 Task: Create a task  Broken links in documentation , assign it to team member softage.6@softage.net in the project XpressTech and update the status of the task to  At Risk , set the priority of the task to Medium.
Action: Mouse moved to (192, 166)
Screenshot: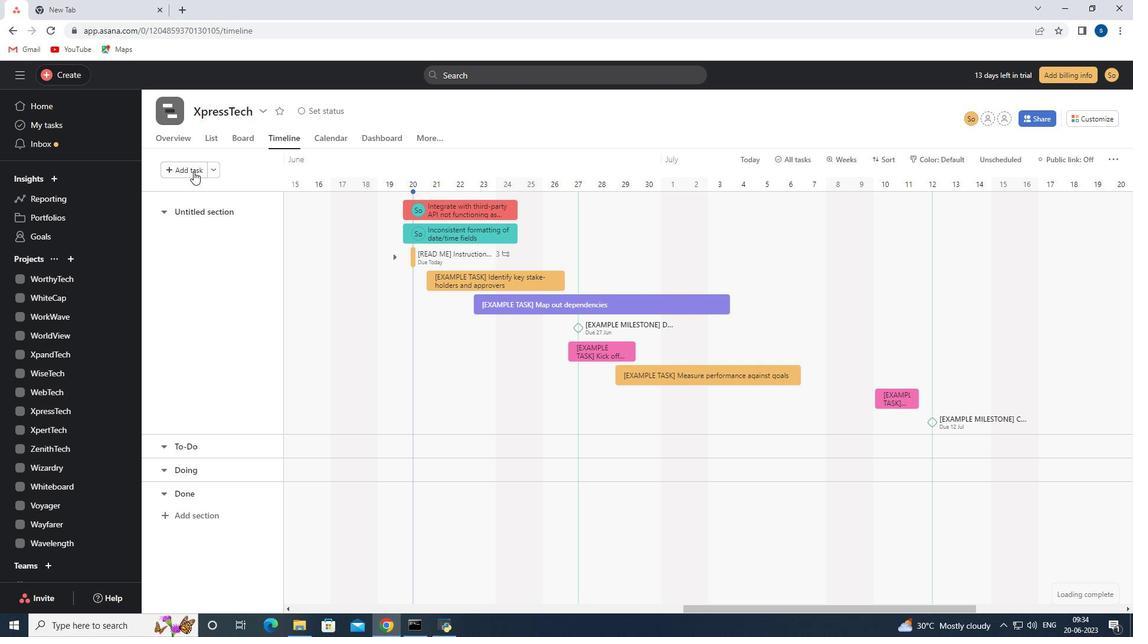 
Action: Mouse pressed left at (192, 166)
Screenshot: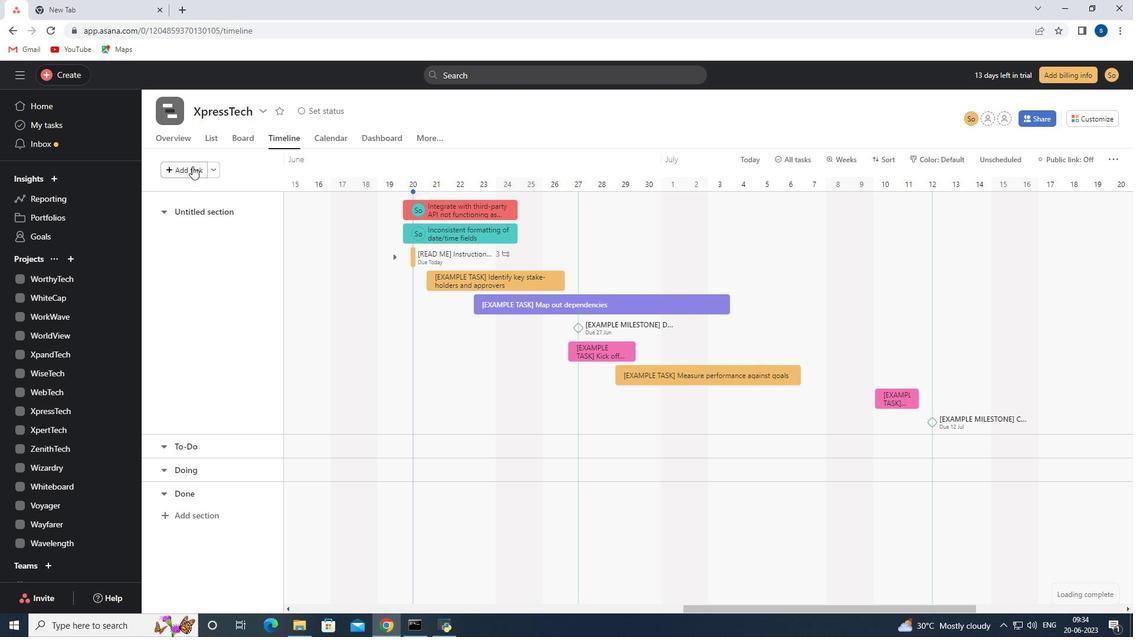 
Action: Mouse moved to (394, 200)
Screenshot: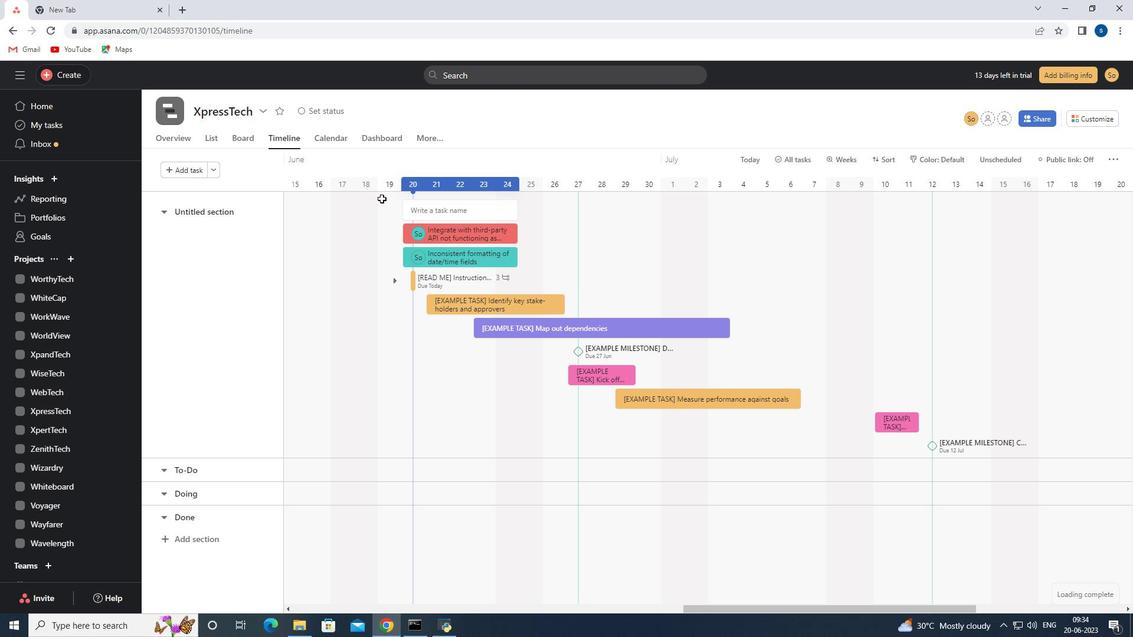 
Action: Key pressed <Key.shift><Key.shift><Key.shift><Key.shift>Broken<Key.space>links<Key.space>in<Key.space>documentatio<Key.backspace><Key.backspace>ion
Screenshot: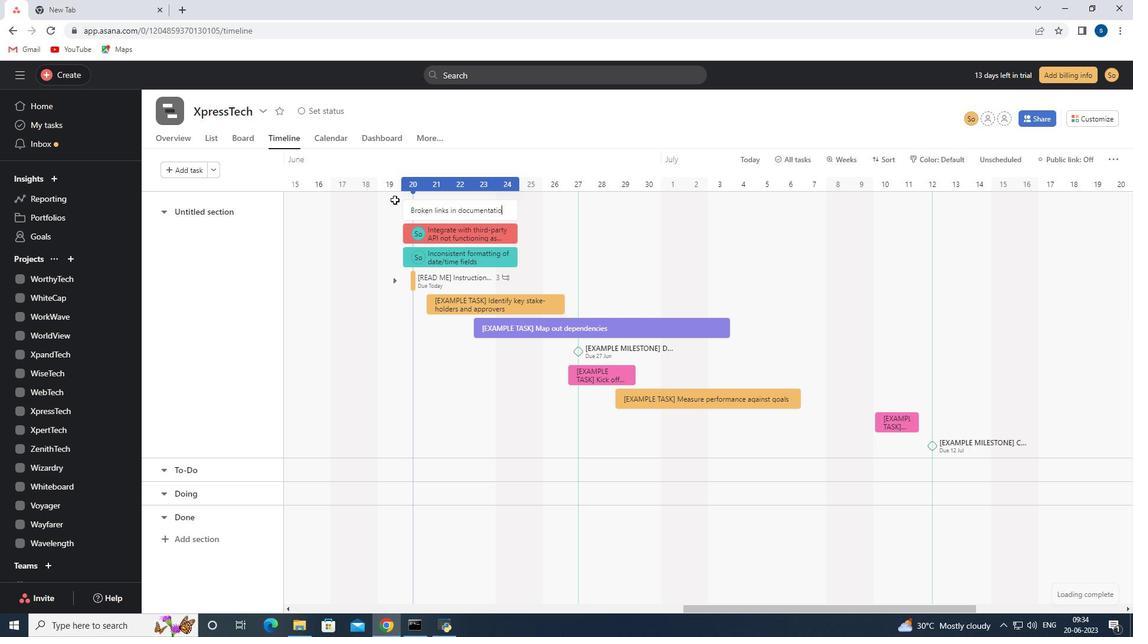 
Action: Mouse moved to (432, 210)
Screenshot: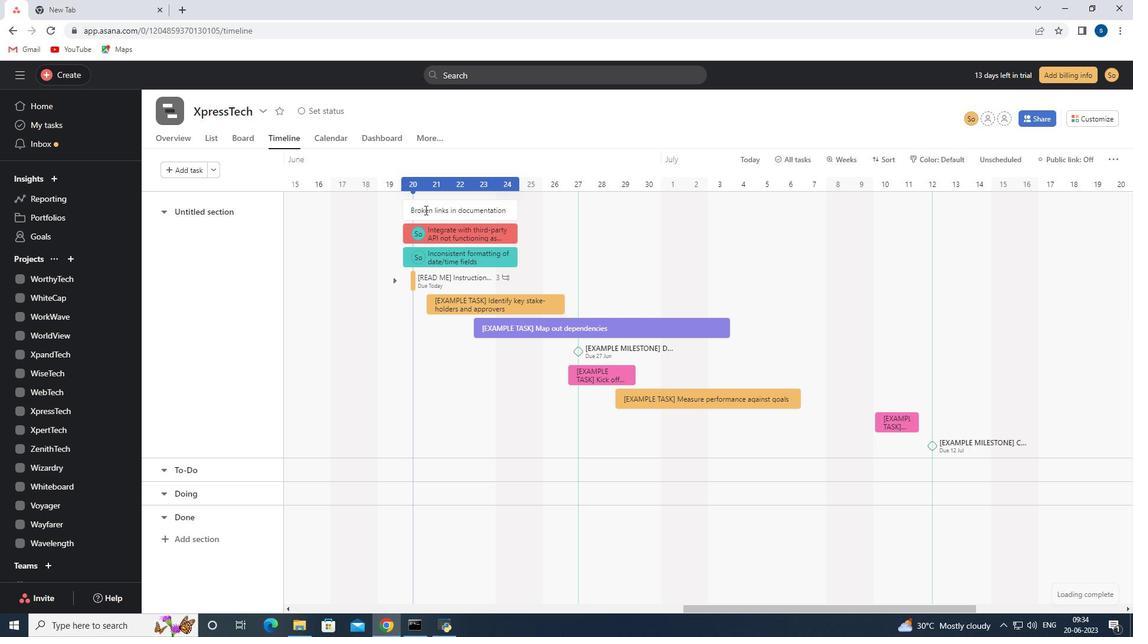 
Action: Mouse pressed left at (432, 210)
Screenshot: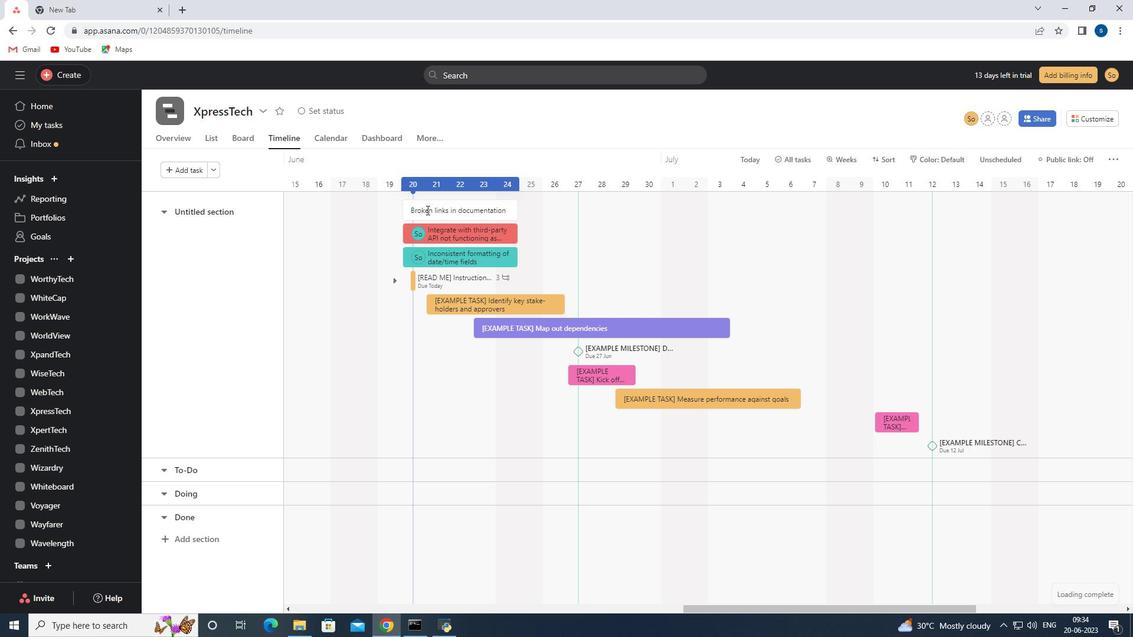 
Action: Mouse moved to (859, 230)
Screenshot: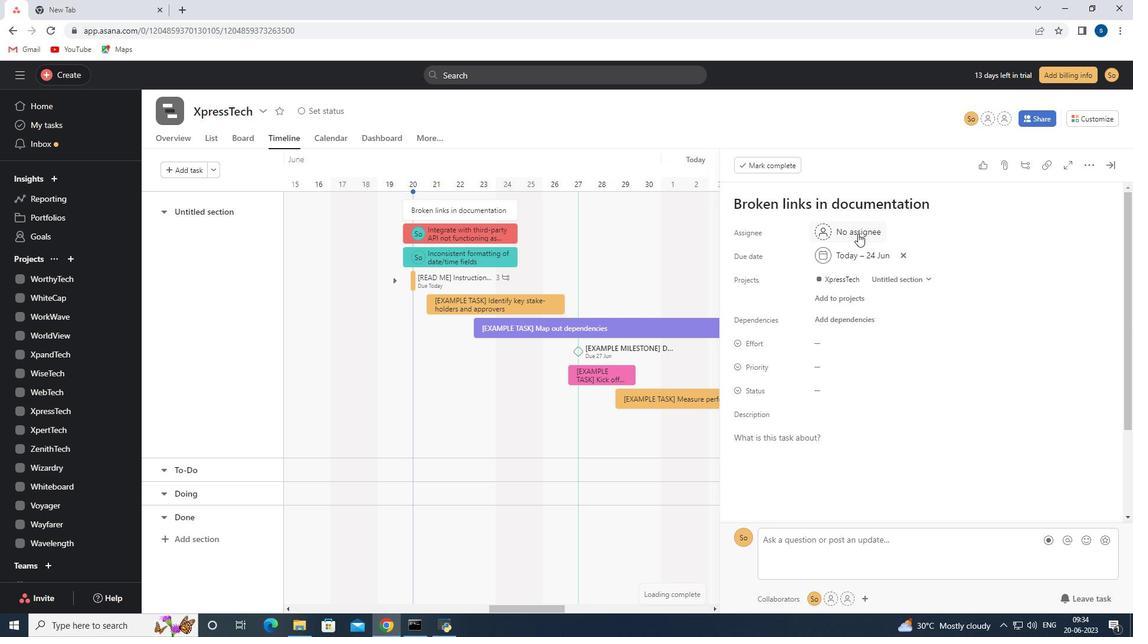 
Action: Mouse pressed left at (859, 230)
Screenshot: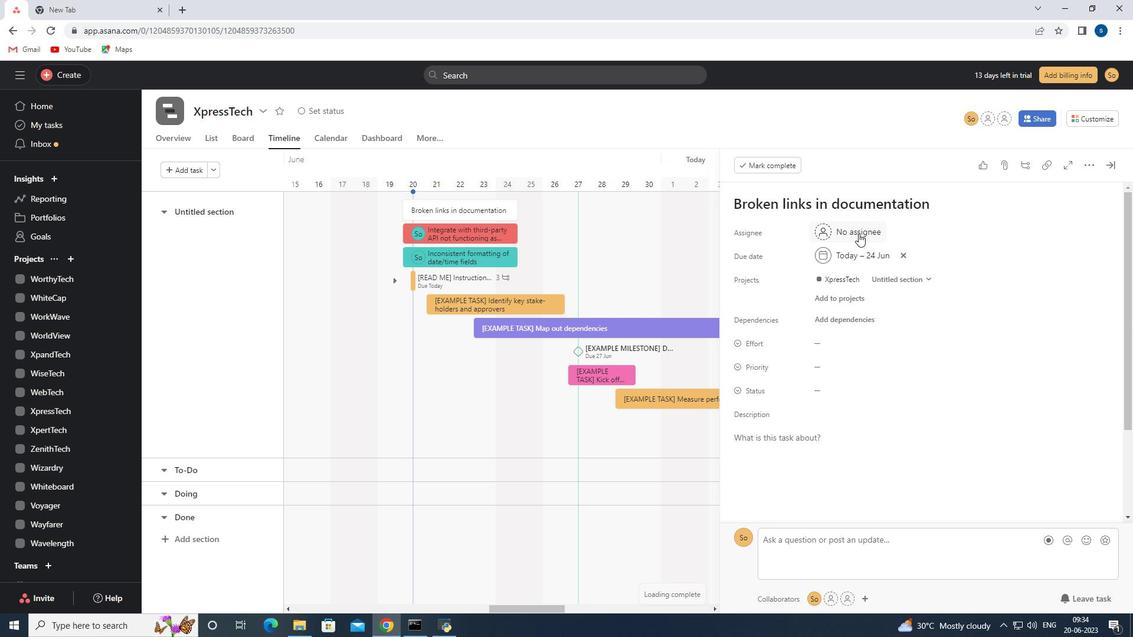 
Action: Key pressed softage.6softage.net
Screenshot: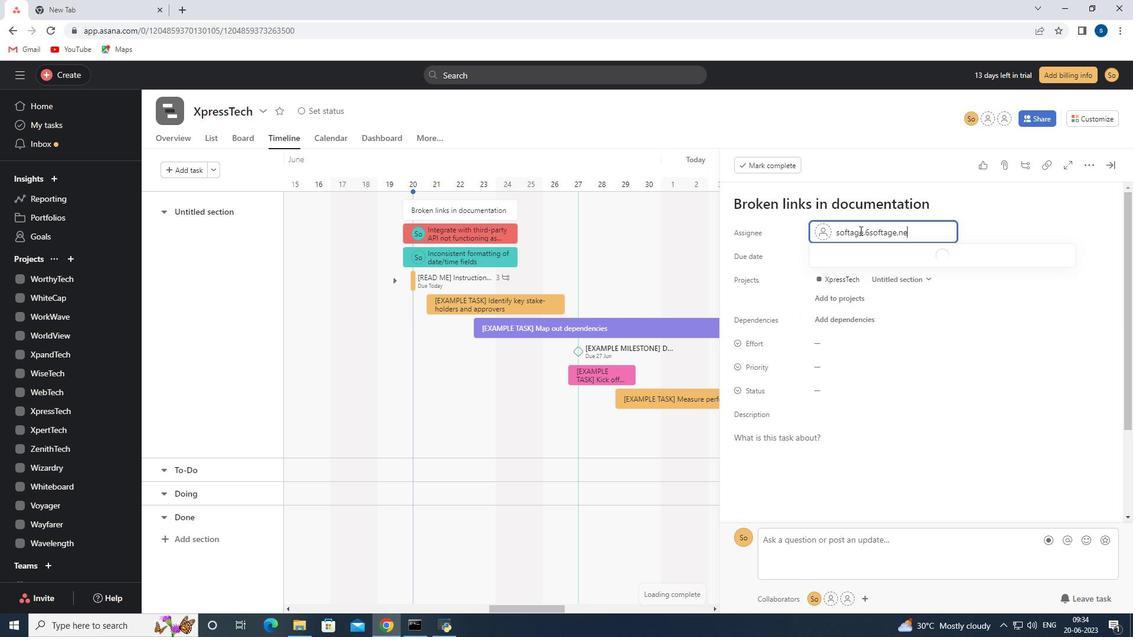 
Action: Mouse moved to (867, 231)
Screenshot: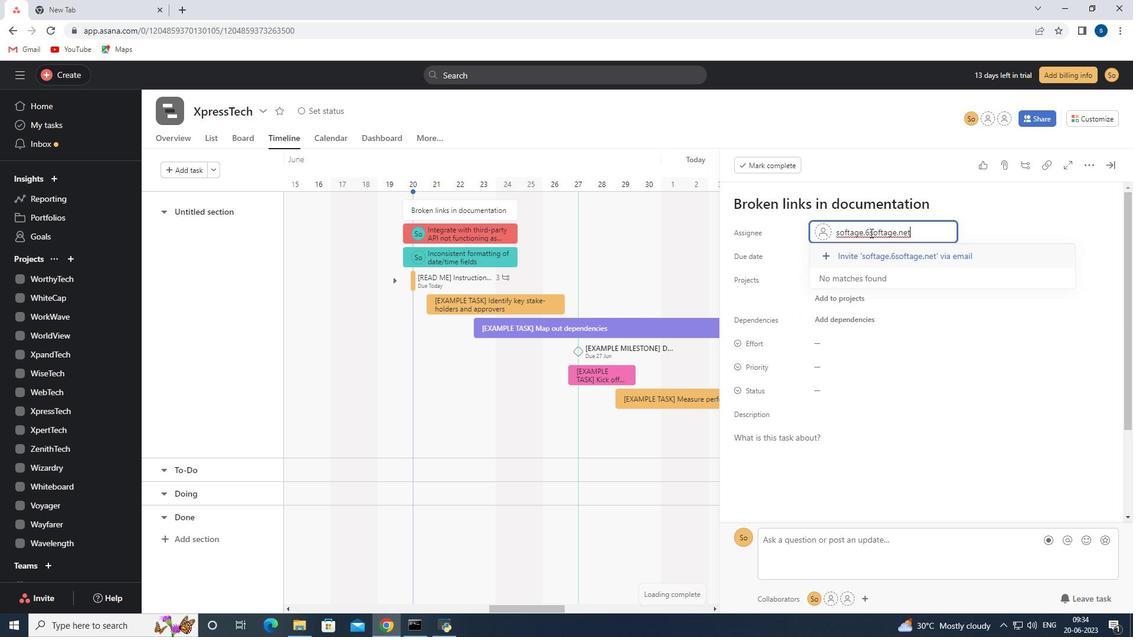 
Action: Mouse pressed left at (867, 231)
Screenshot: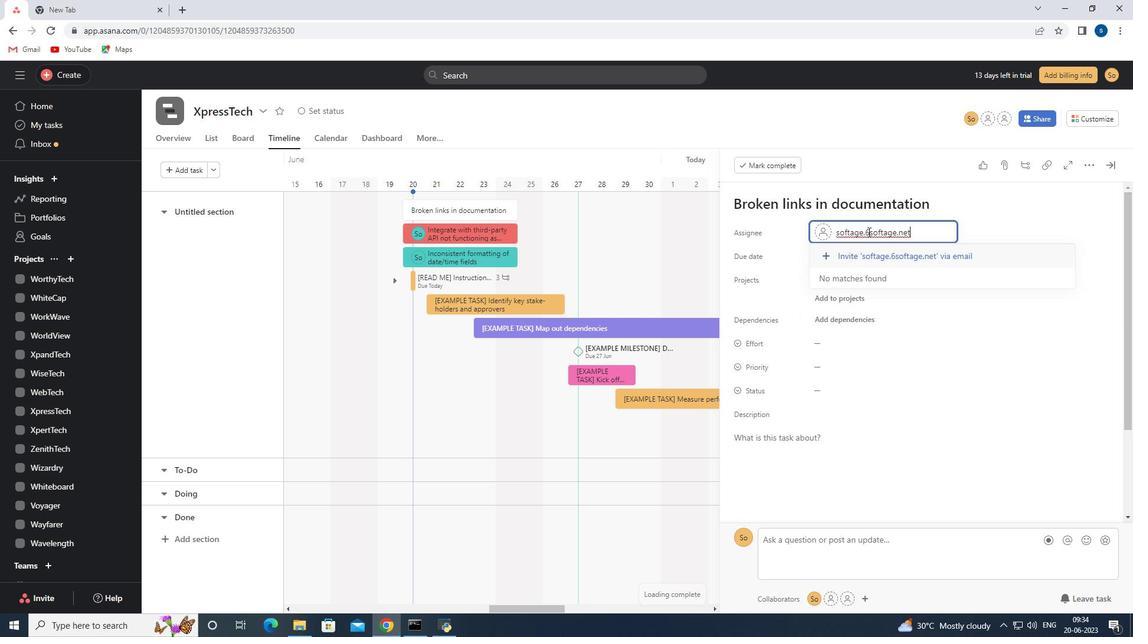 
Action: Key pressed <Key.shift>@
Screenshot: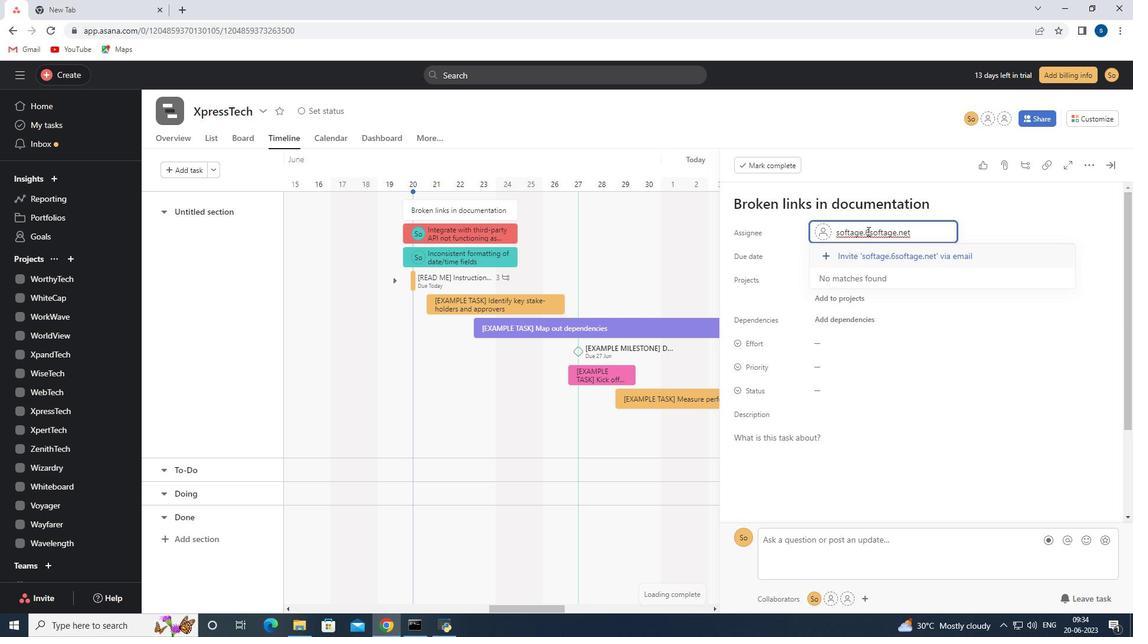 
Action: Mouse moved to (876, 249)
Screenshot: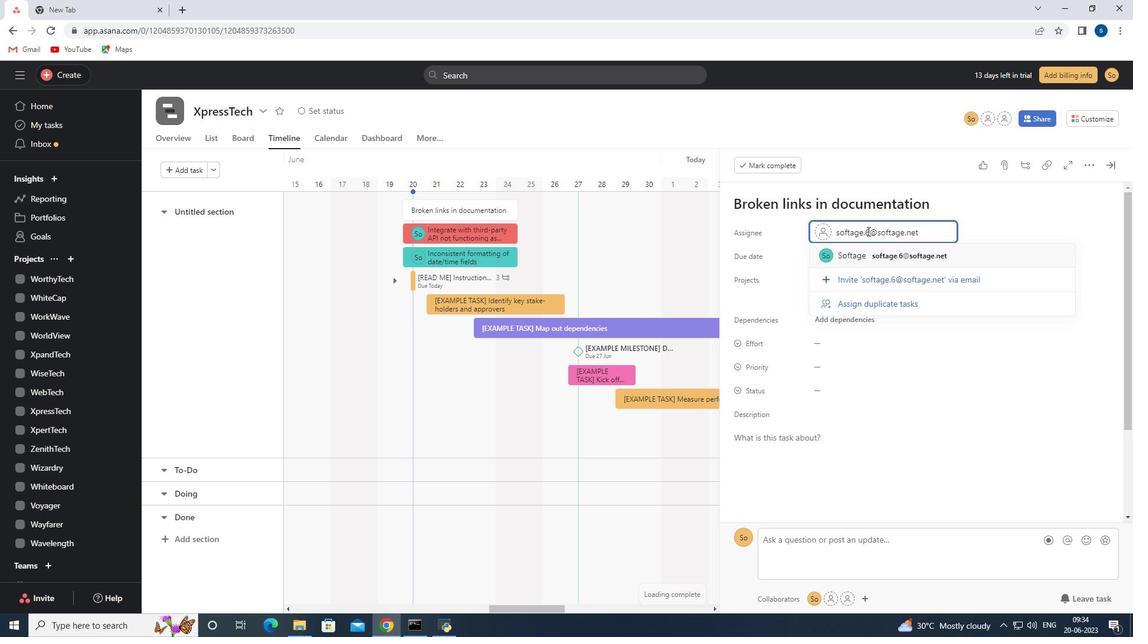 
Action: Mouse pressed left at (876, 249)
Screenshot: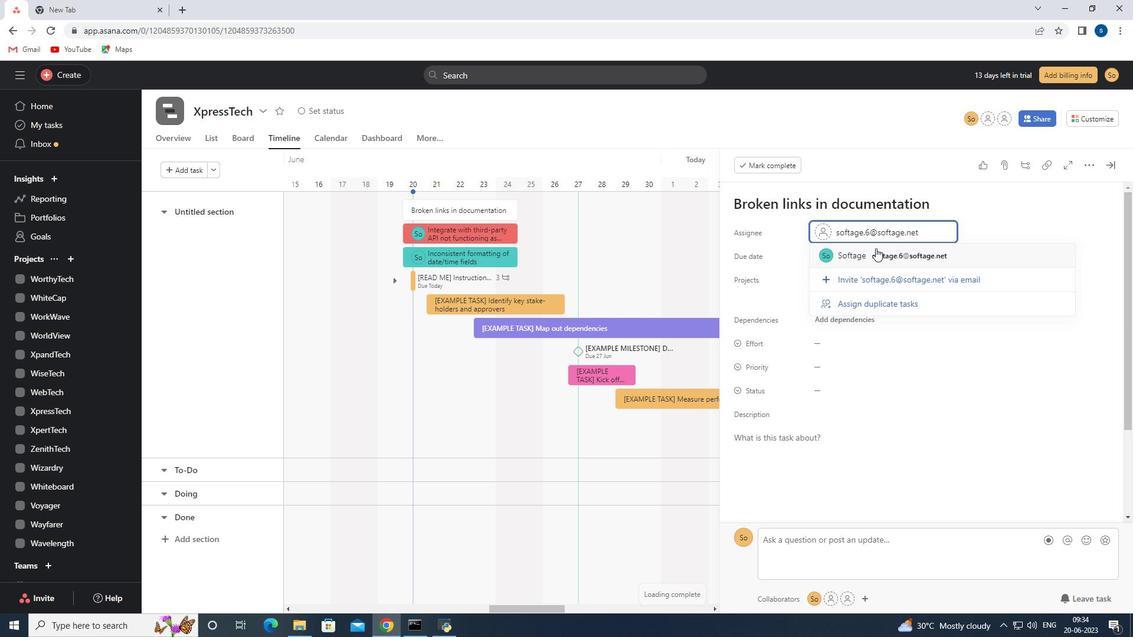 
Action: Mouse moved to (840, 391)
Screenshot: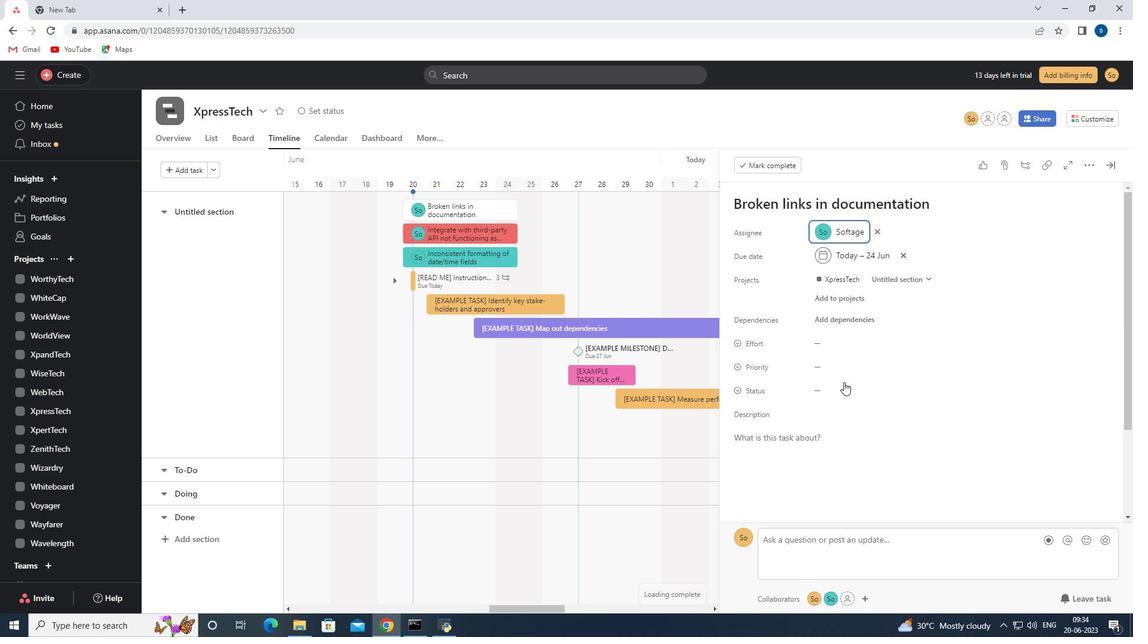 
Action: Mouse pressed left at (840, 391)
Screenshot: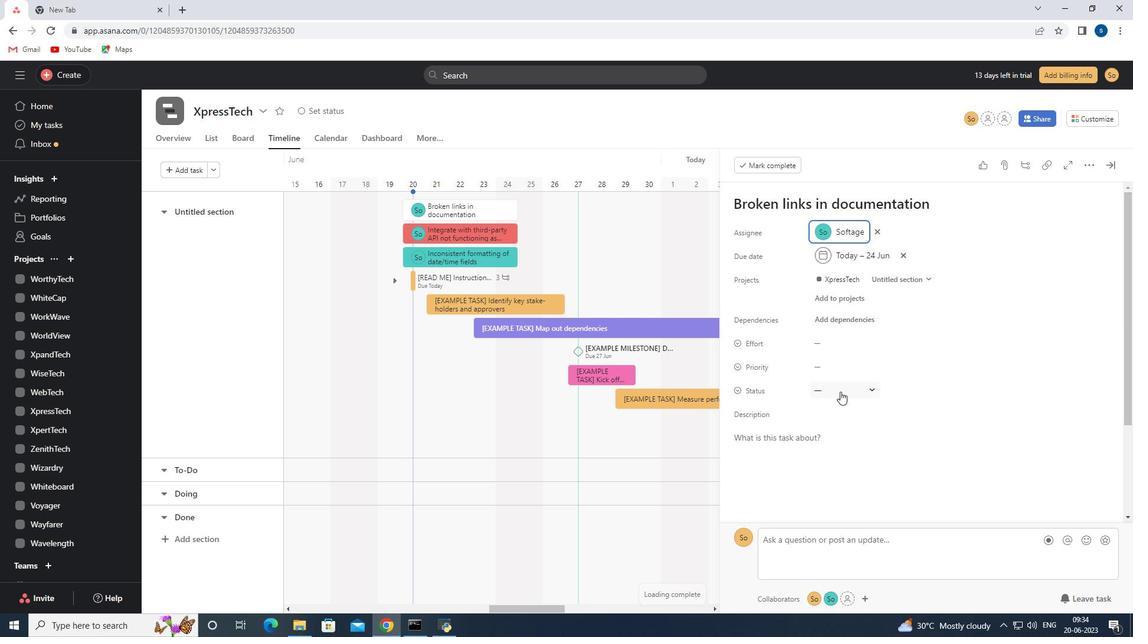 
Action: Mouse moved to (848, 448)
Screenshot: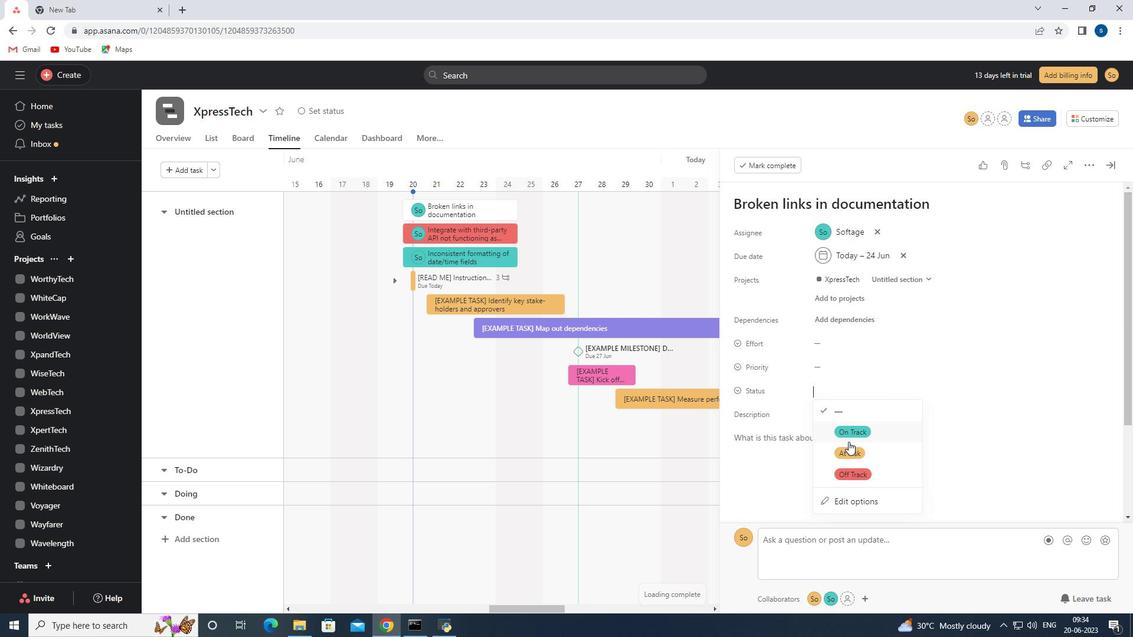 
Action: Mouse pressed left at (848, 448)
Screenshot: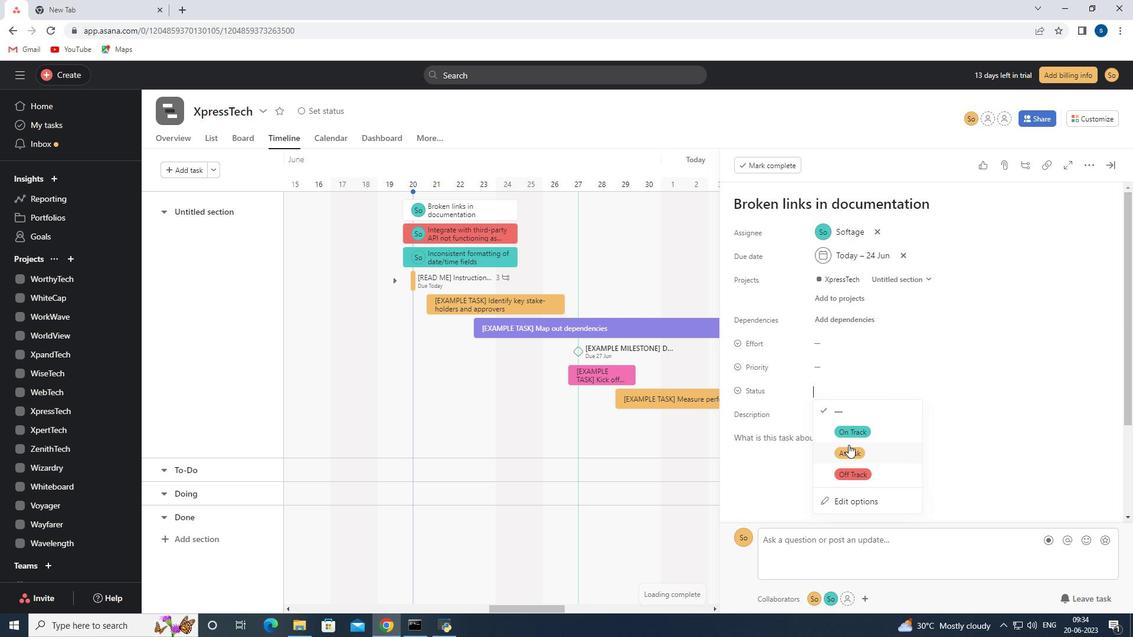 
Action: Mouse moved to (833, 368)
Screenshot: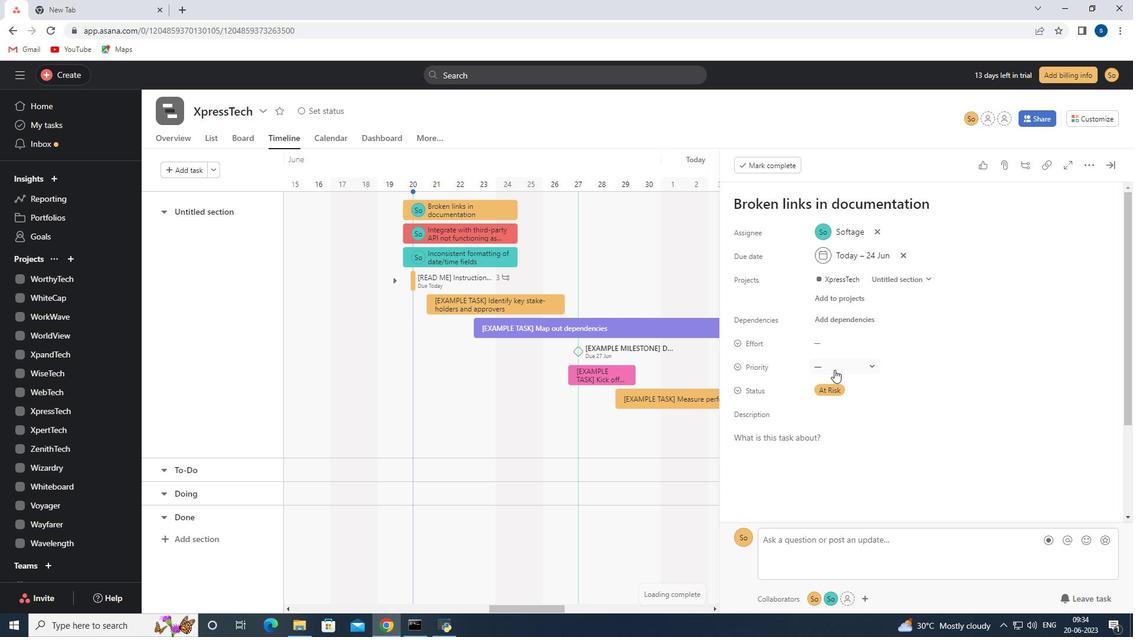 
Action: Mouse pressed left at (833, 368)
Screenshot: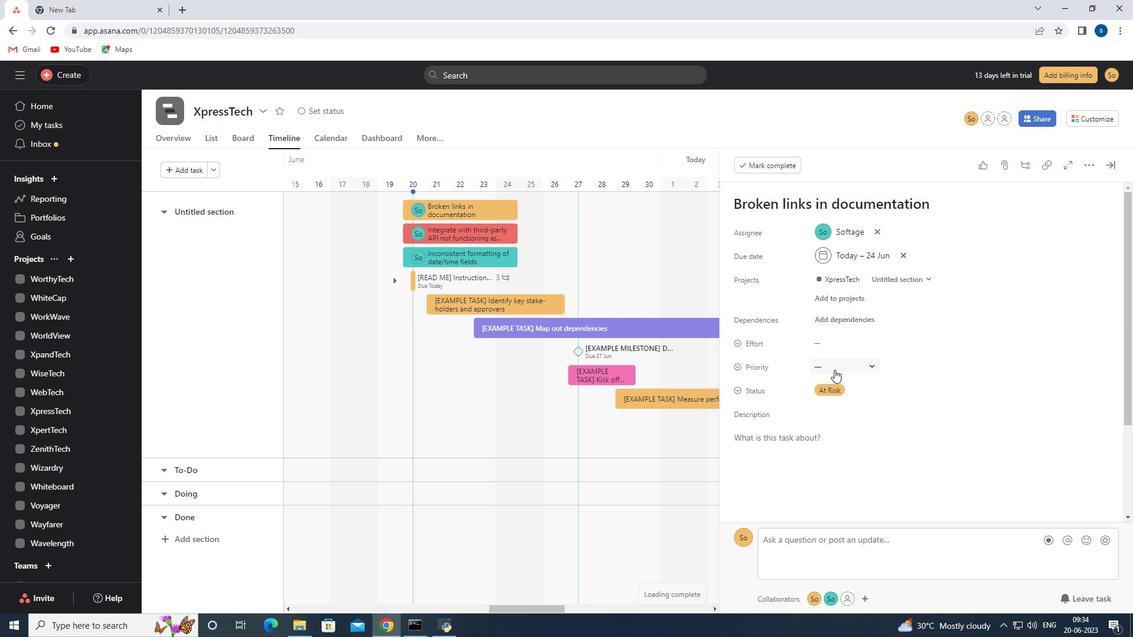 
Action: Mouse moved to (843, 429)
Screenshot: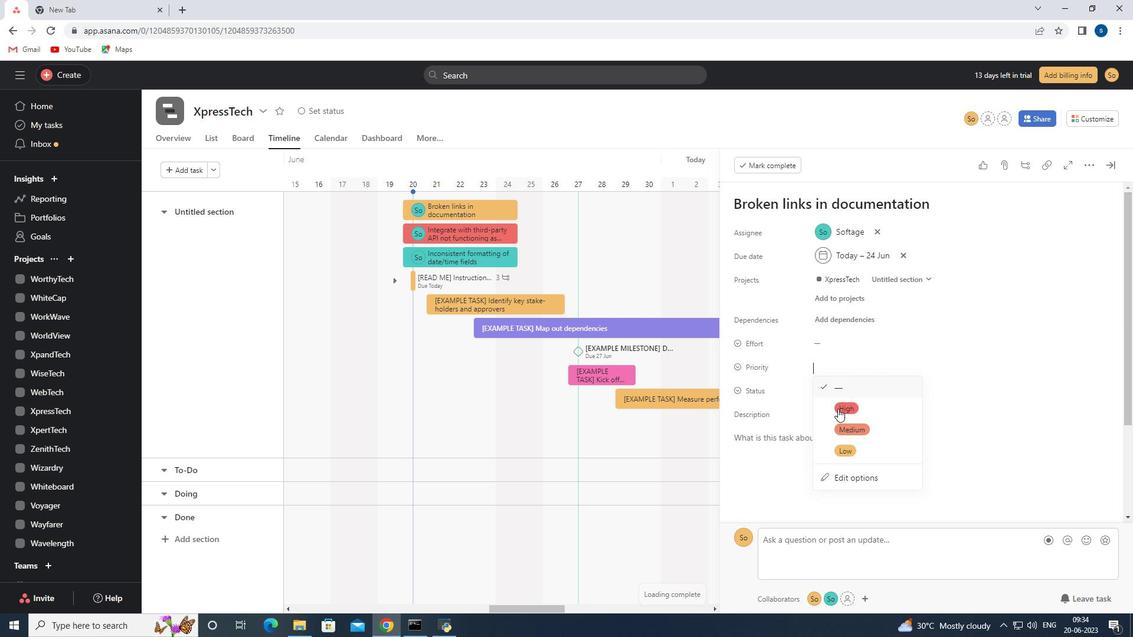 
Action: Mouse pressed left at (843, 429)
Screenshot: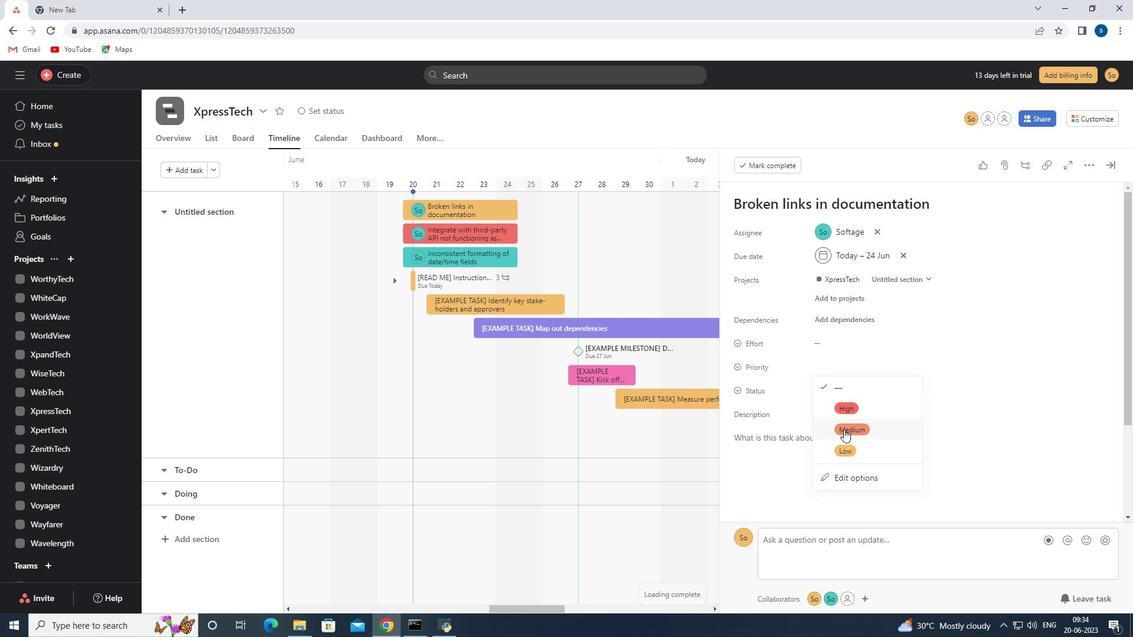 
Action: Mouse moved to (900, 325)
Screenshot: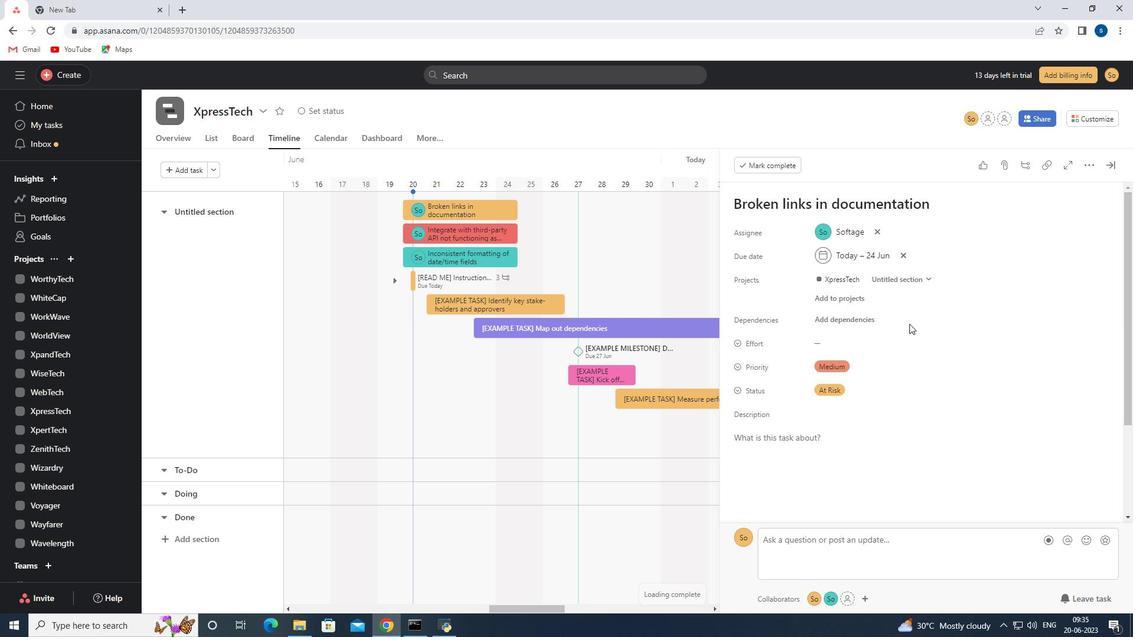 
